 Task: Create a task  Integrate a new online platform for online cooking lessons , assign it to team member softage.2@softage.net in the project BitBridge and update the status of the task to  Off Track , set the priority of the task to Medium
Action: Mouse moved to (697, 239)
Screenshot: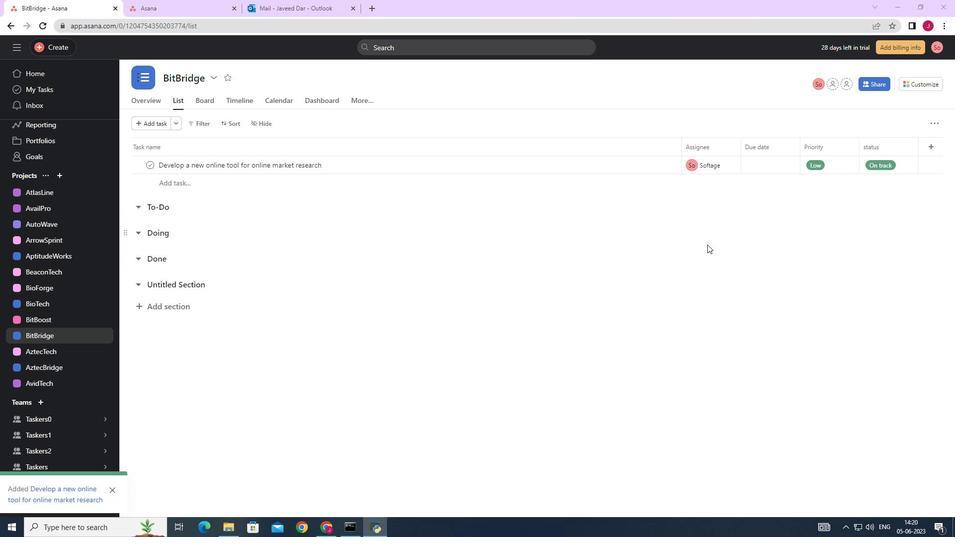 
Action: Mouse scrolled (697, 239) with delta (0, 0)
Screenshot: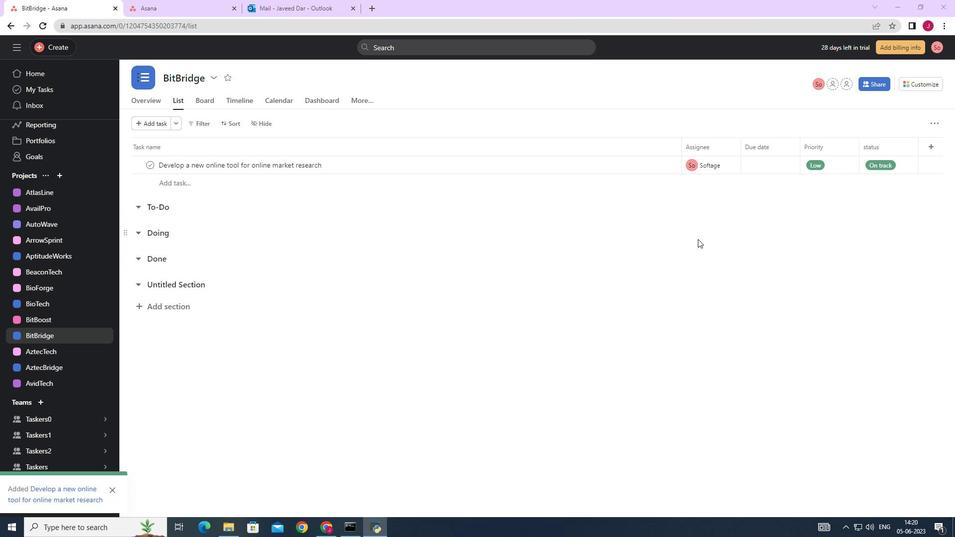 
Action: Mouse scrolled (697, 239) with delta (0, 0)
Screenshot: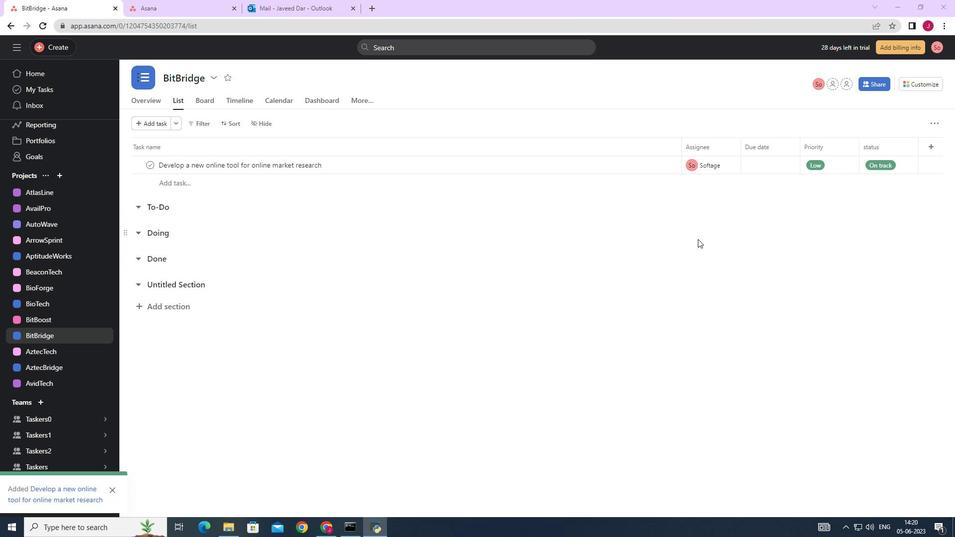 
Action: Mouse scrolled (697, 239) with delta (0, 0)
Screenshot: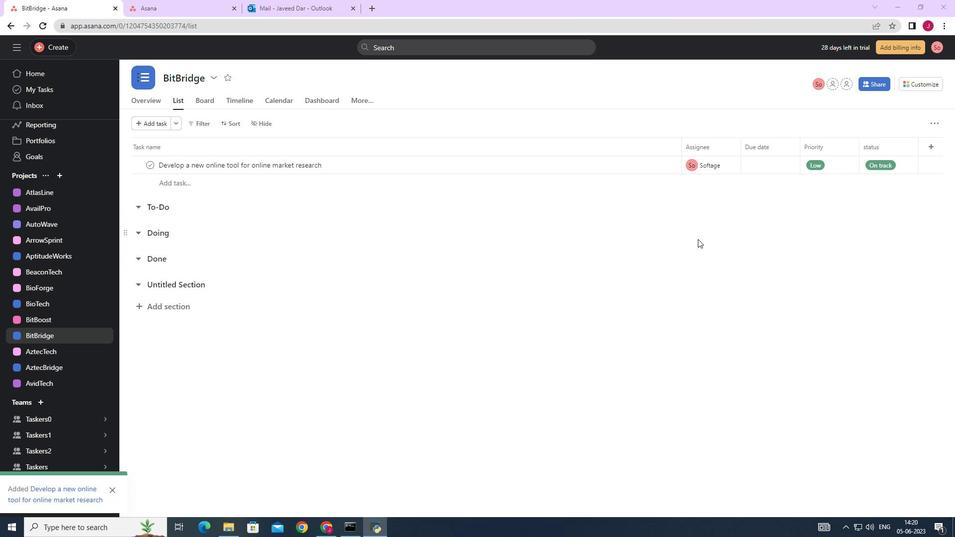
Action: Mouse moved to (55, 46)
Screenshot: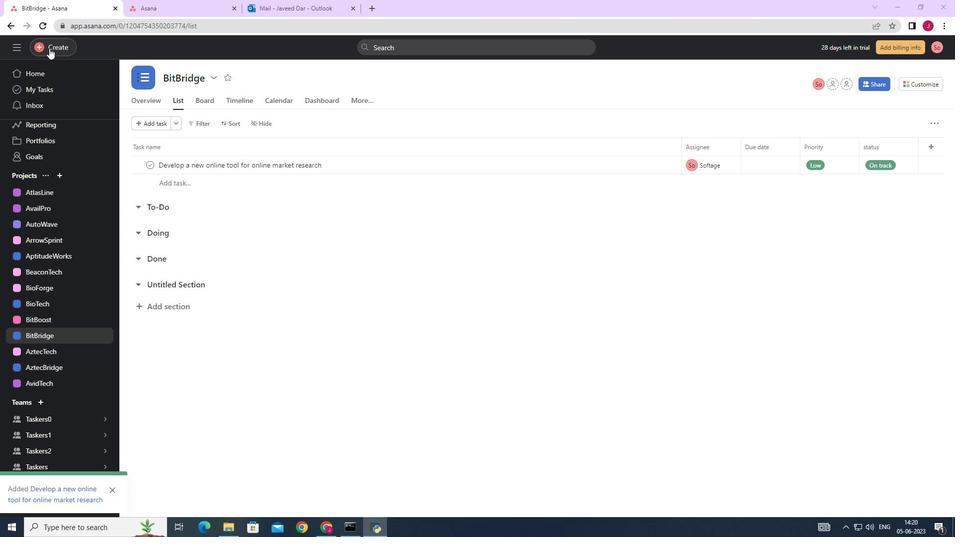 
Action: Mouse pressed left at (55, 46)
Screenshot: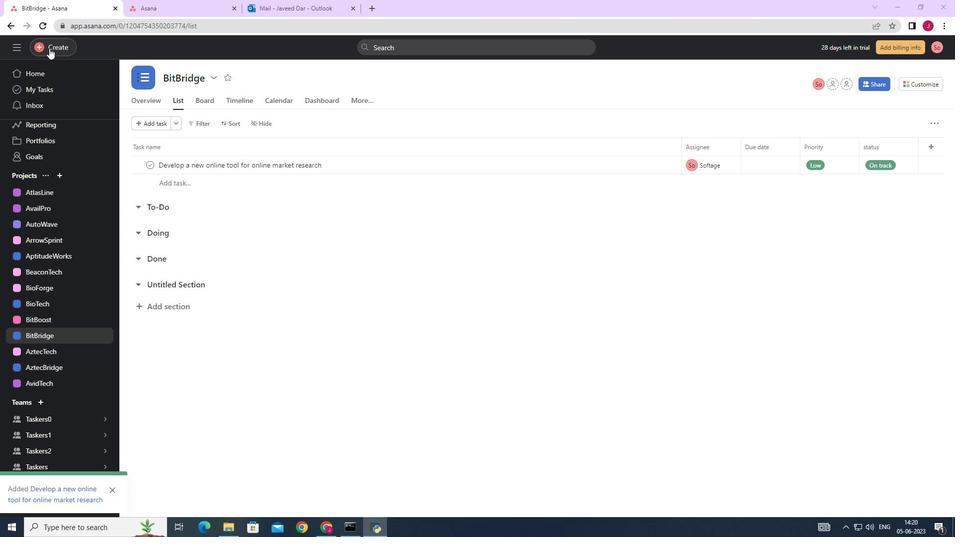 
Action: Mouse moved to (109, 51)
Screenshot: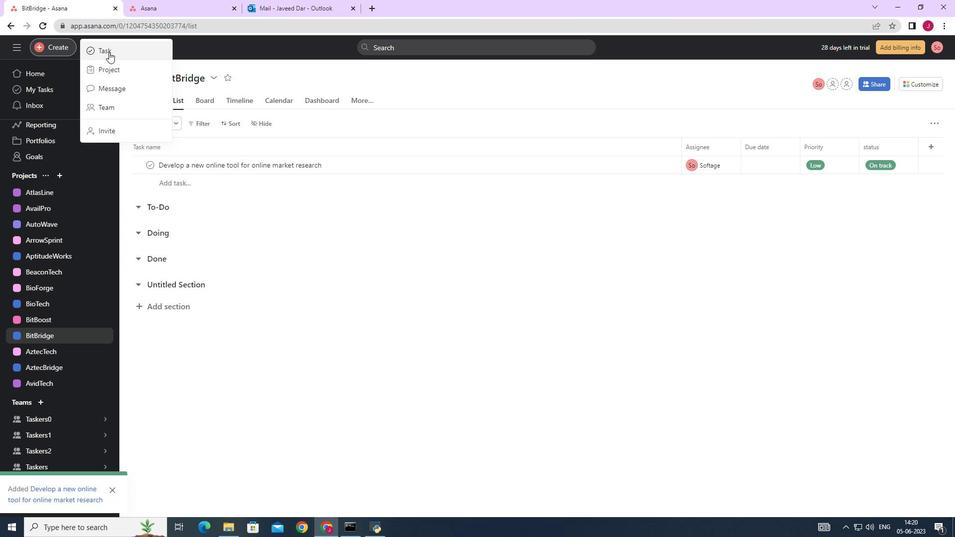 
Action: Mouse pressed left at (109, 51)
Screenshot: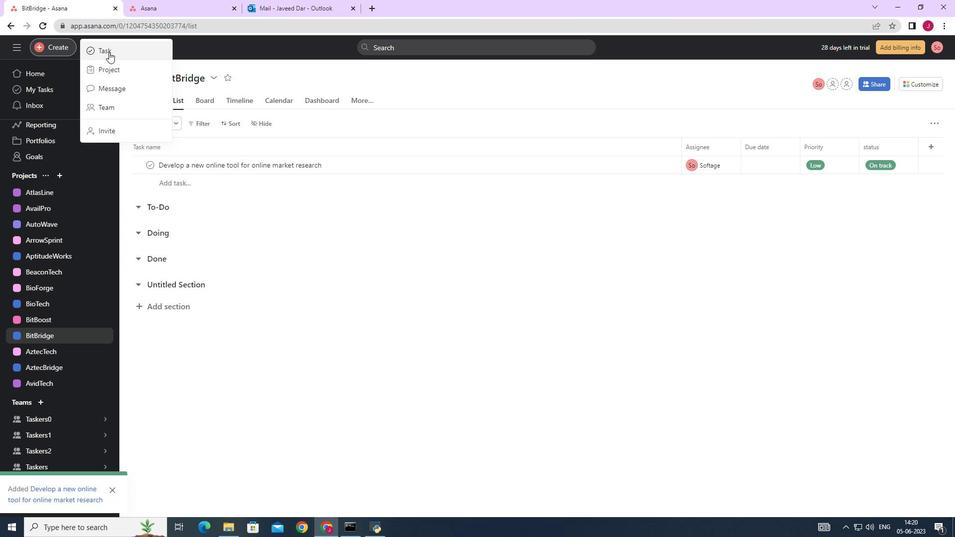 
Action: Mouse moved to (755, 330)
Screenshot: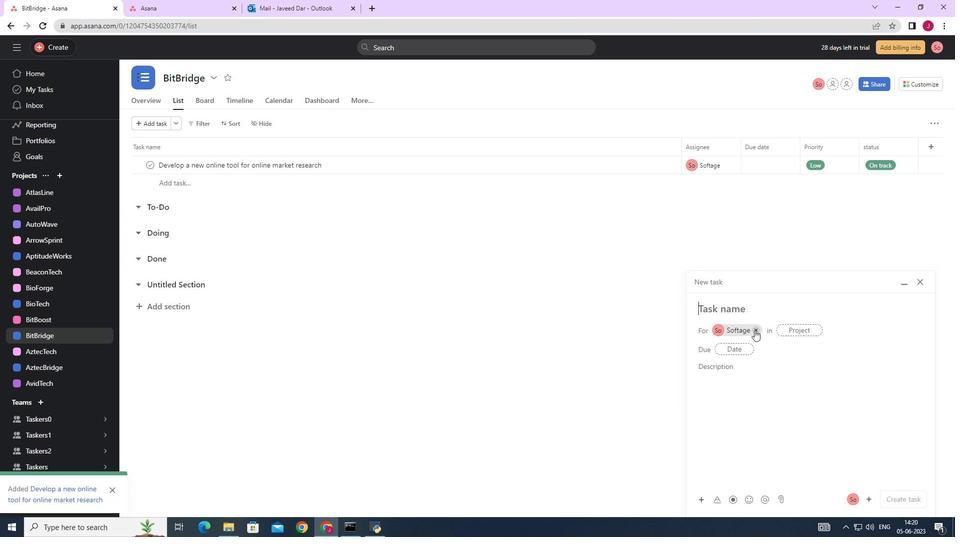 
Action: Mouse pressed left at (755, 330)
Screenshot: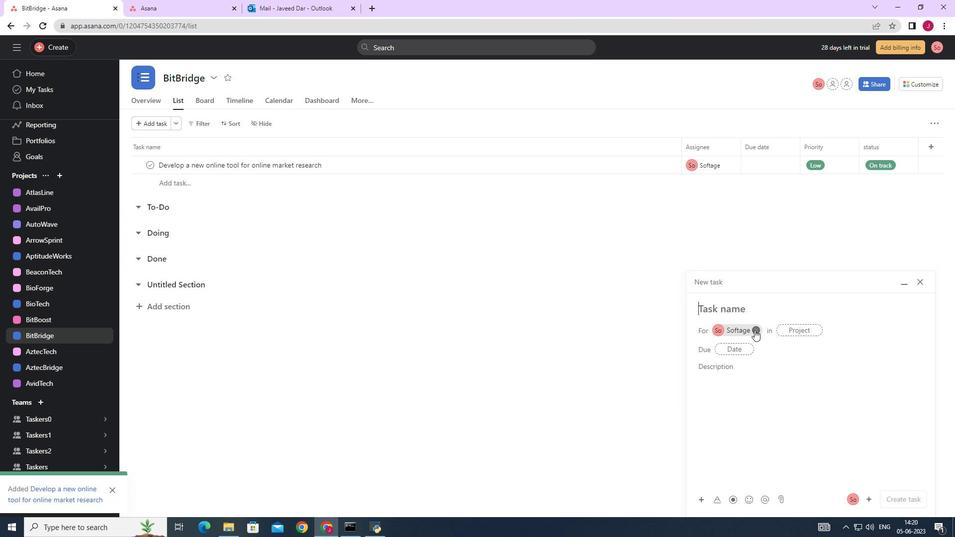 
Action: Mouse moved to (723, 311)
Screenshot: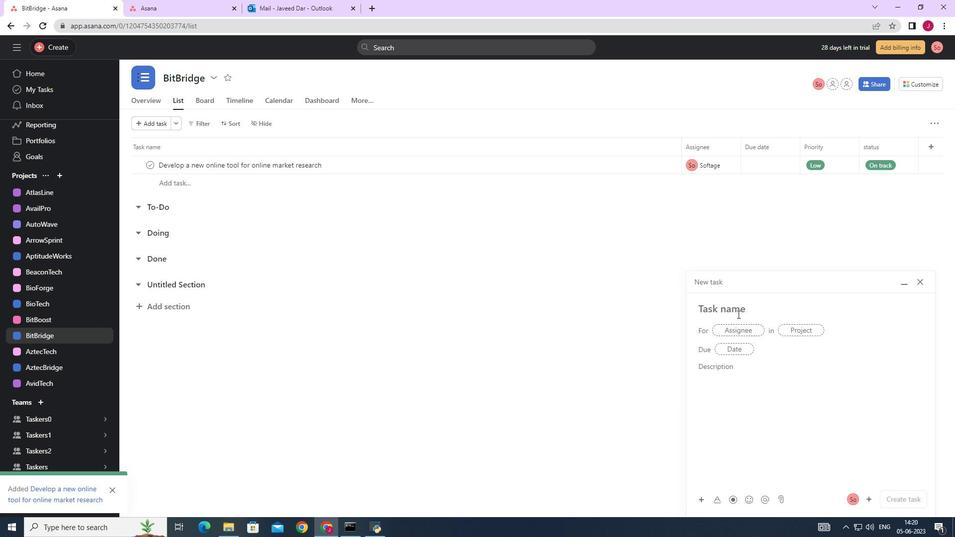 
Action: Mouse pressed left at (723, 311)
Screenshot: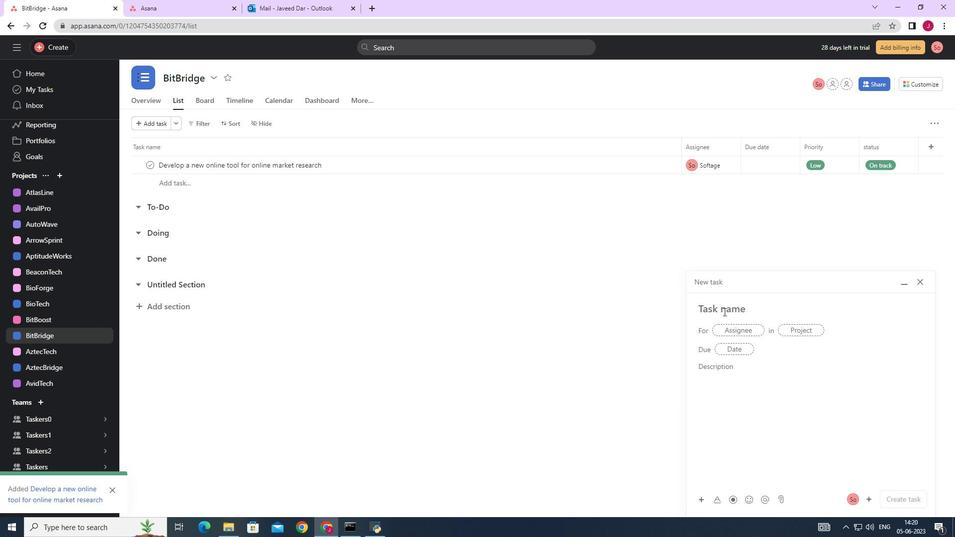 
Action: Mouse moved to (720, 311)
Screenshot: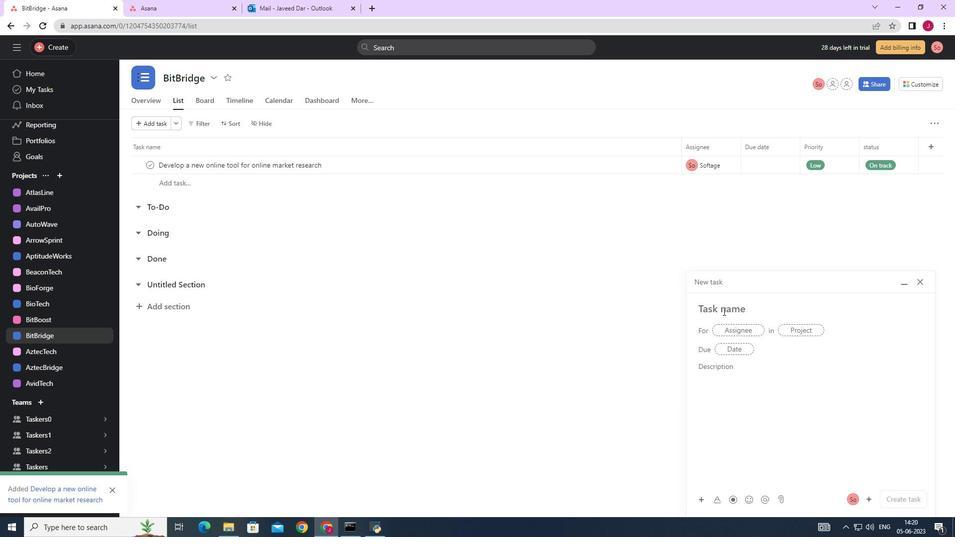 
Action: Key pressed <Key.caps_lock>I<Key.caps_lock>ntegrate<Key.space>a<Key.space>new<Key.space>online<Key.space>platform<Key.space>for<Key.space>online<Key.space>cooking<Key.space>lessons
Screenshot: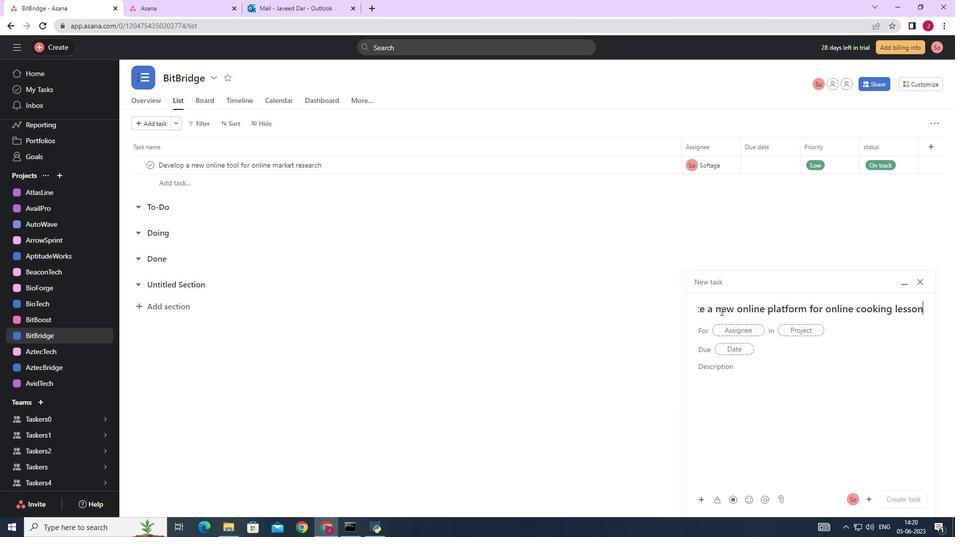 
Action: Mouse moved to (730, 328)
Screenshot: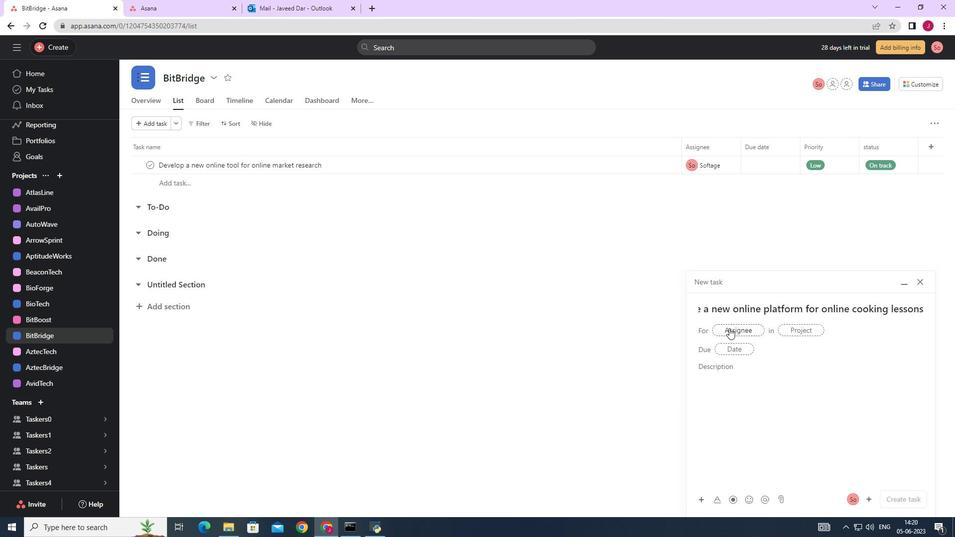 
Action: Mouse pressed left at (730, 328)
Screenshot: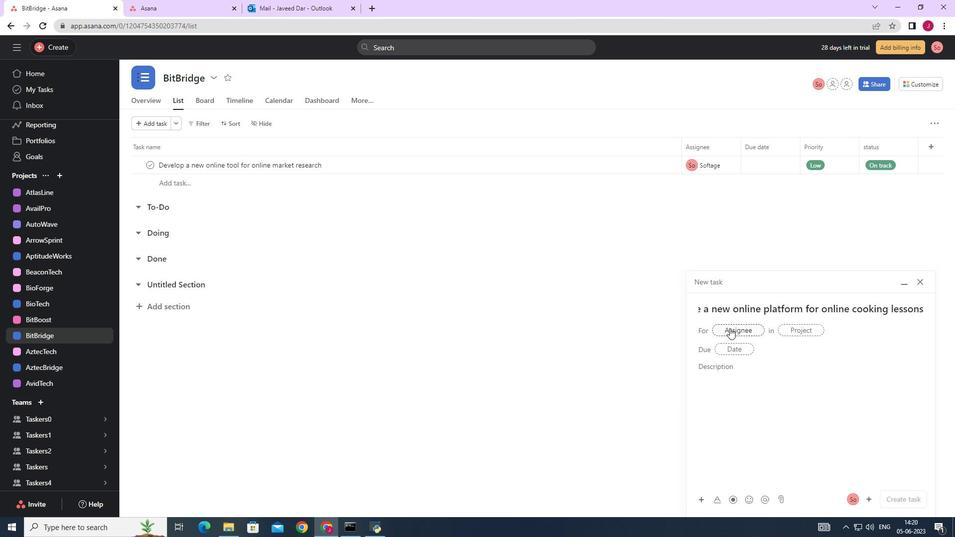 
Action: Mouse moved to (729, 331)
Screenshot: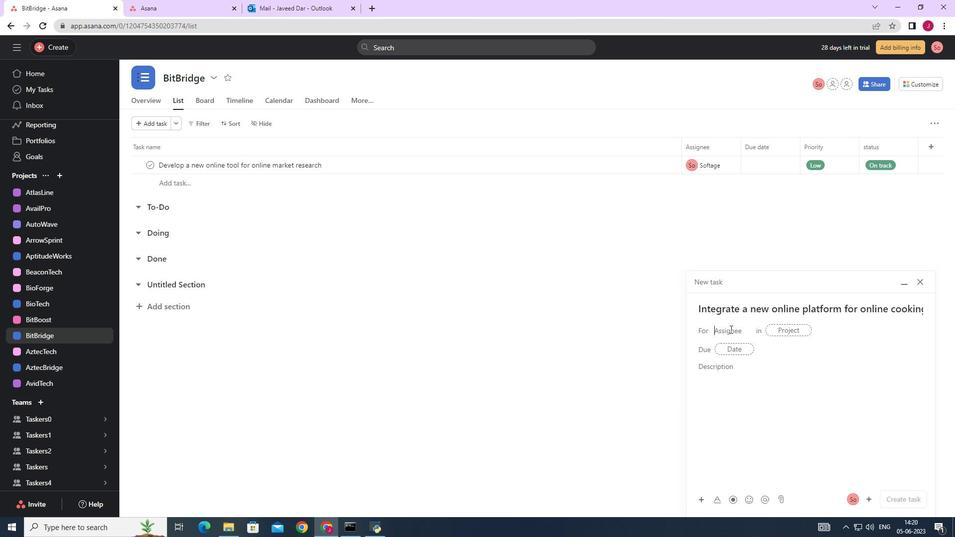 
Action: Key pressed softage.1
Screenshot: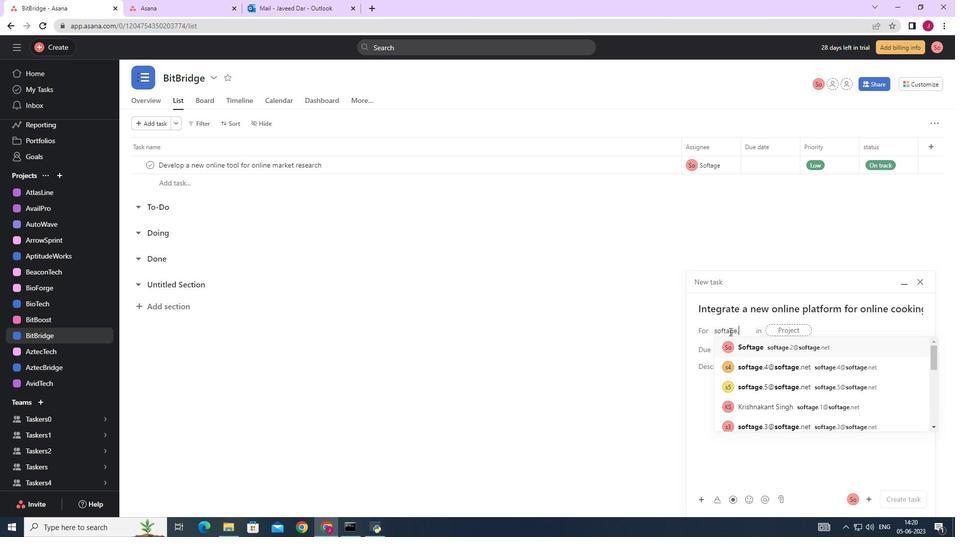 
Action: Mouse moved to (759, 335)
Screenshot: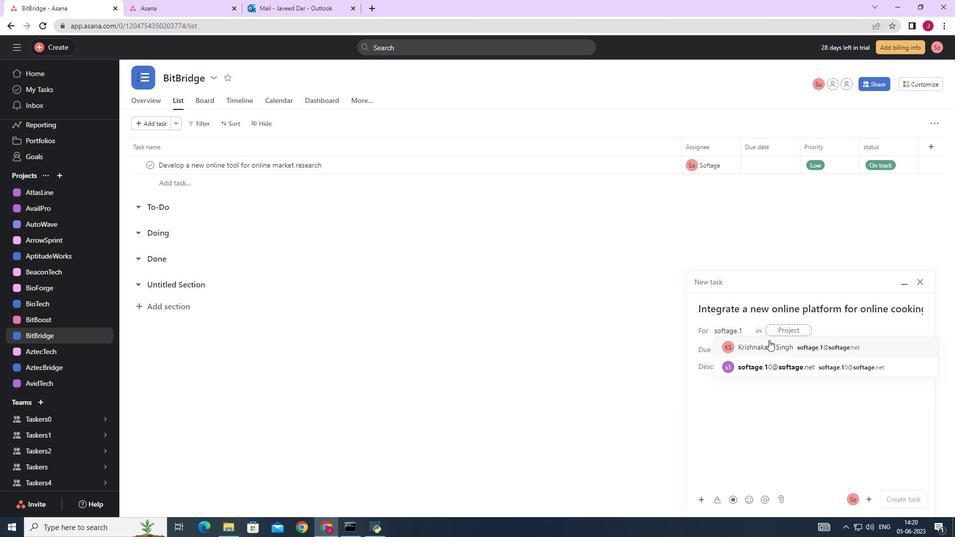 
Action: Key pressed <Key.backspace>2
Screenshot: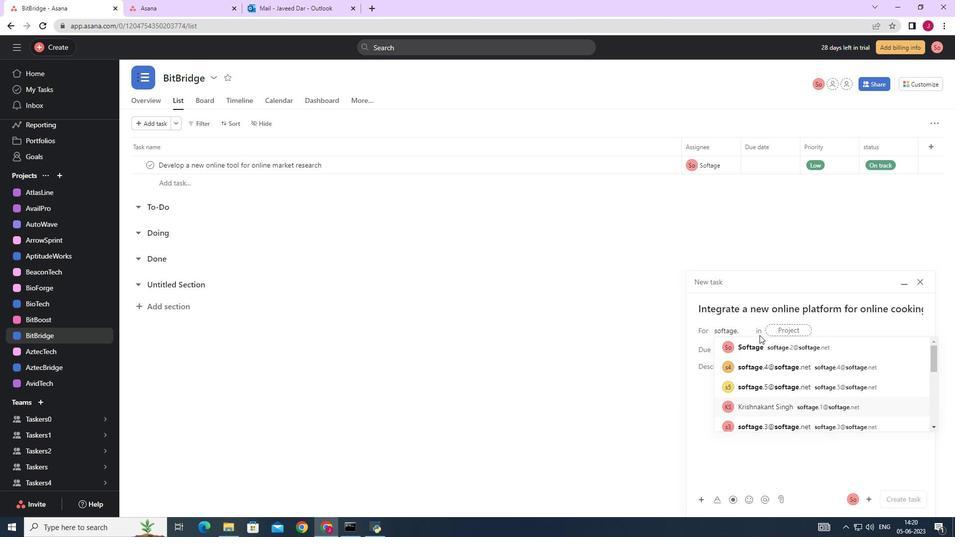 
Action: Mouse moved to (773, 347)
Screenshot: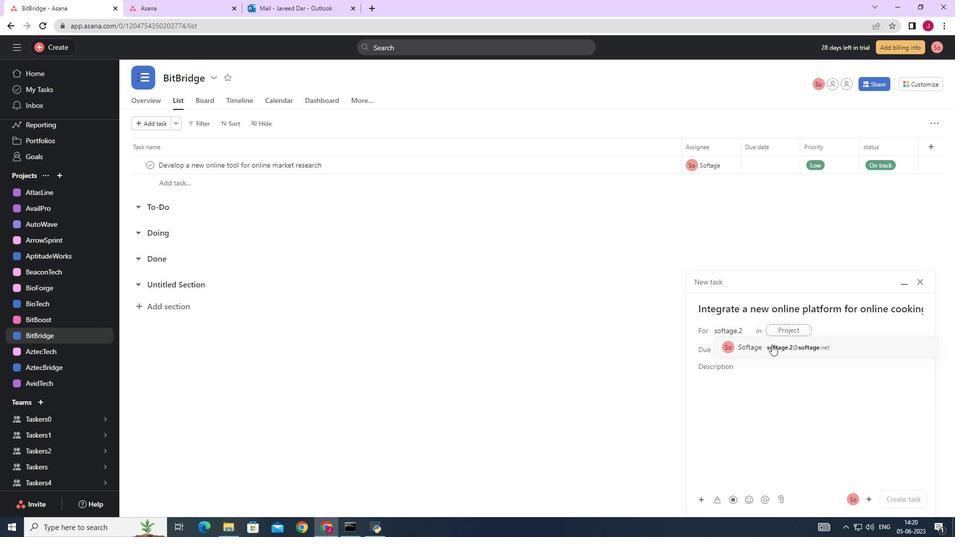 
Action: Mouse pressed left at (773, 347)
Screenshot: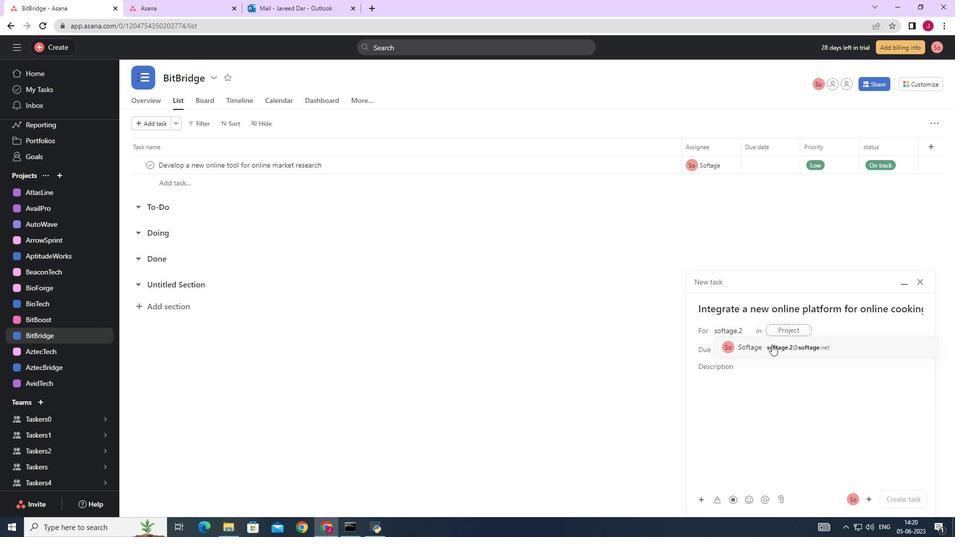 
Action: Mouse moved to (623, 346)
Screenshot: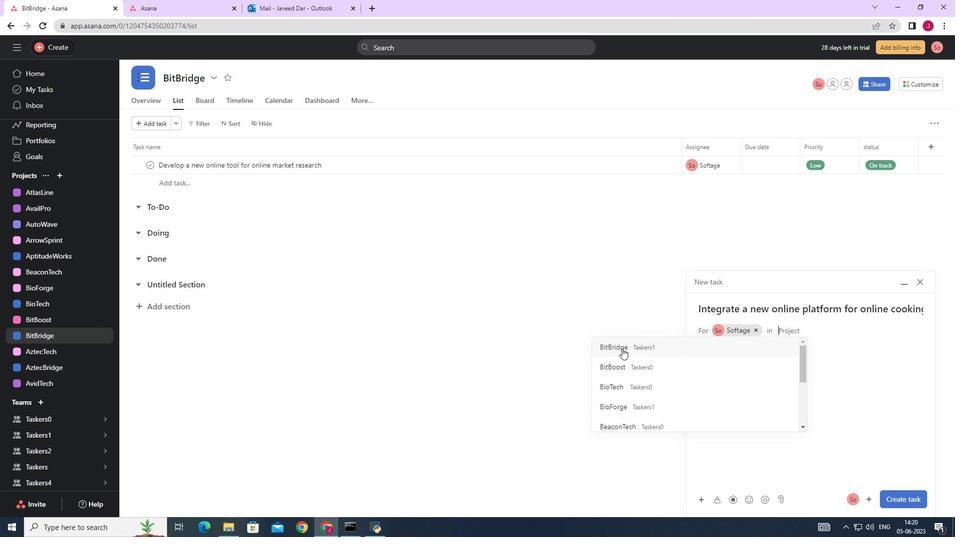 
Action: Mouse pressed left at (623, 346)
Screenshot: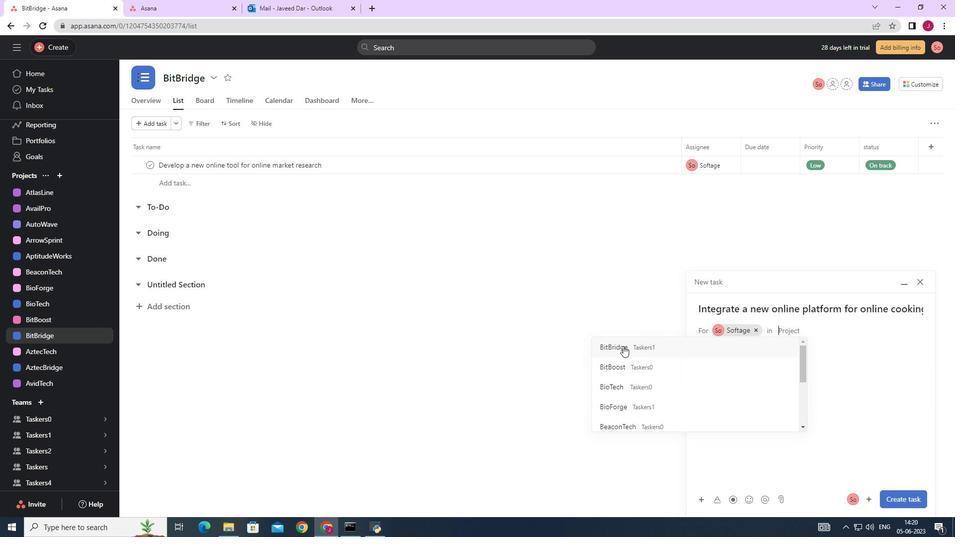 
Action: Mouse moved to (750, 373)
Screenshot: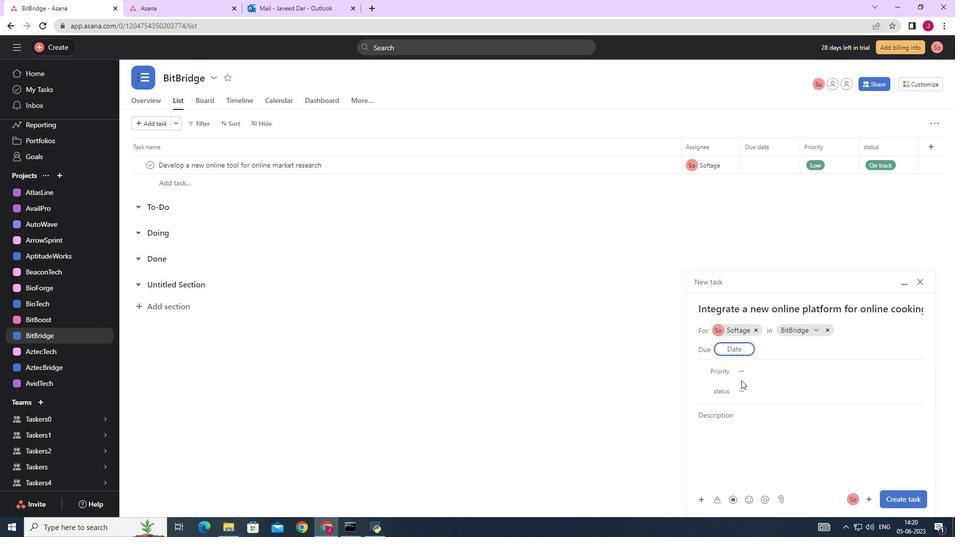 
Action: Mouse pressed left at (750, 373)
Screenshot: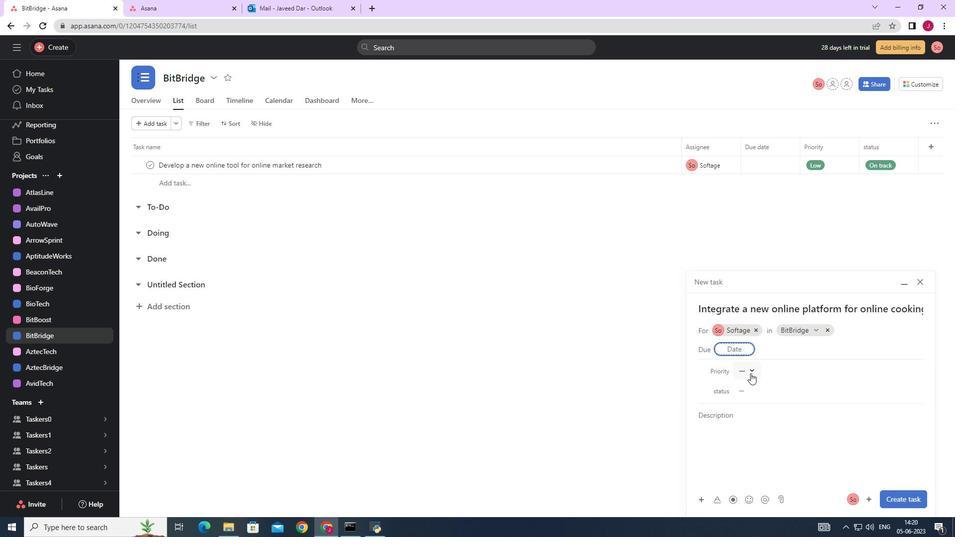 
Action: Mouse moved to (762, 420)
Screenshot: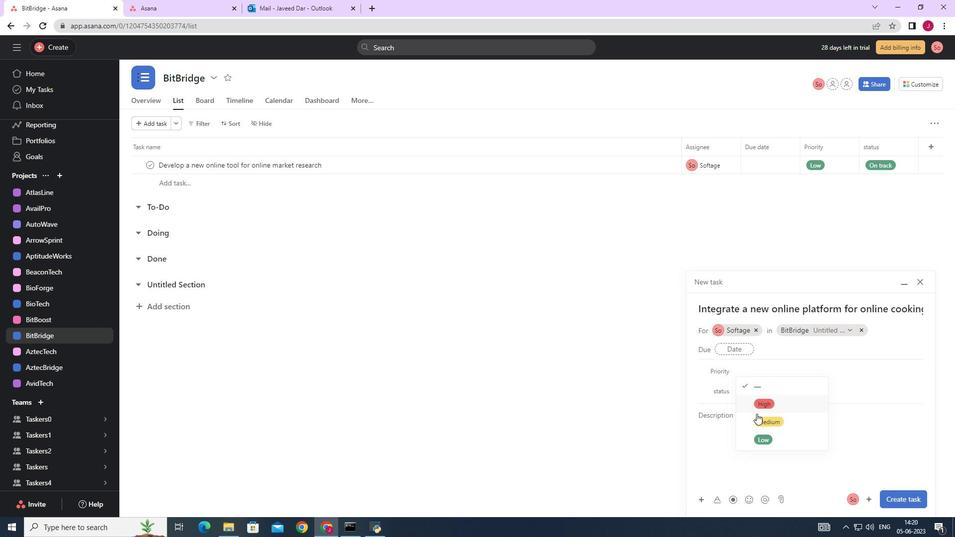 
Action: Mouse pressed left at (762, 420)
Screenshot: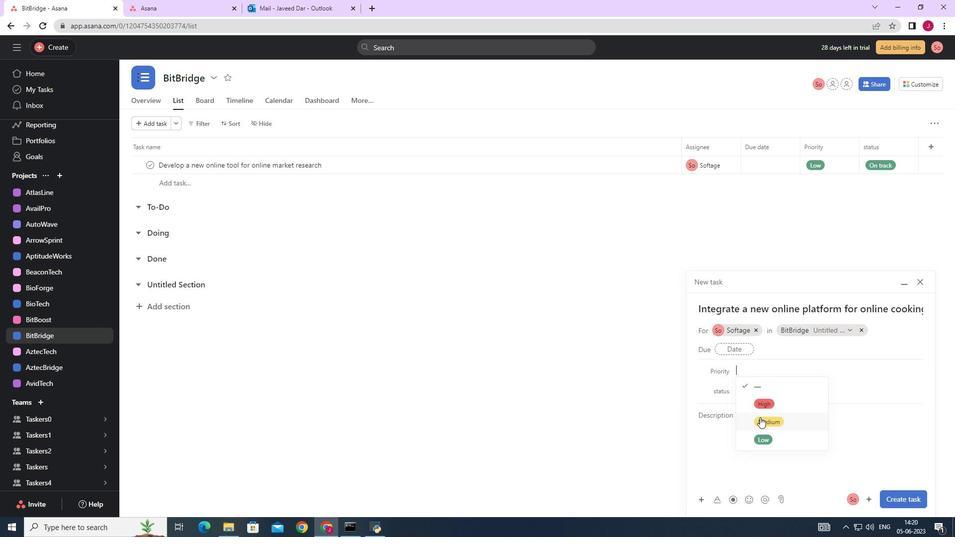 
Action: Mouse moved to (749, 387)
Screenshot: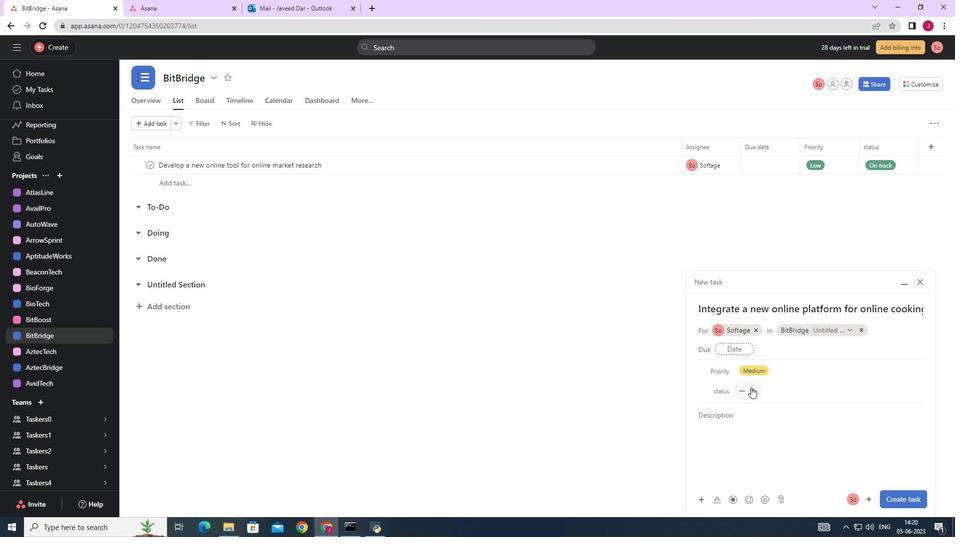 
Action: Mouse pressed left at (749, 387)
Screenshot: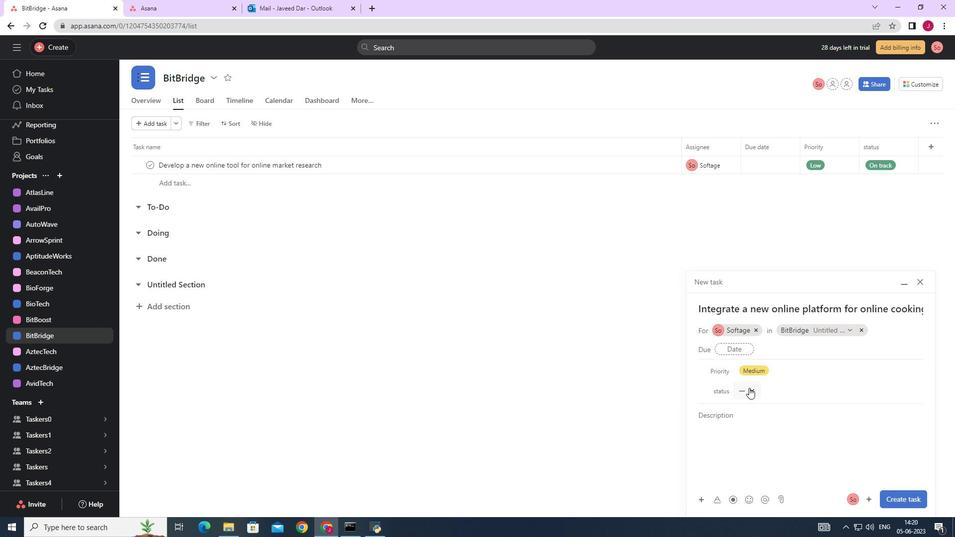 
Action: Mouse moved to (767, 442)
Screenshot: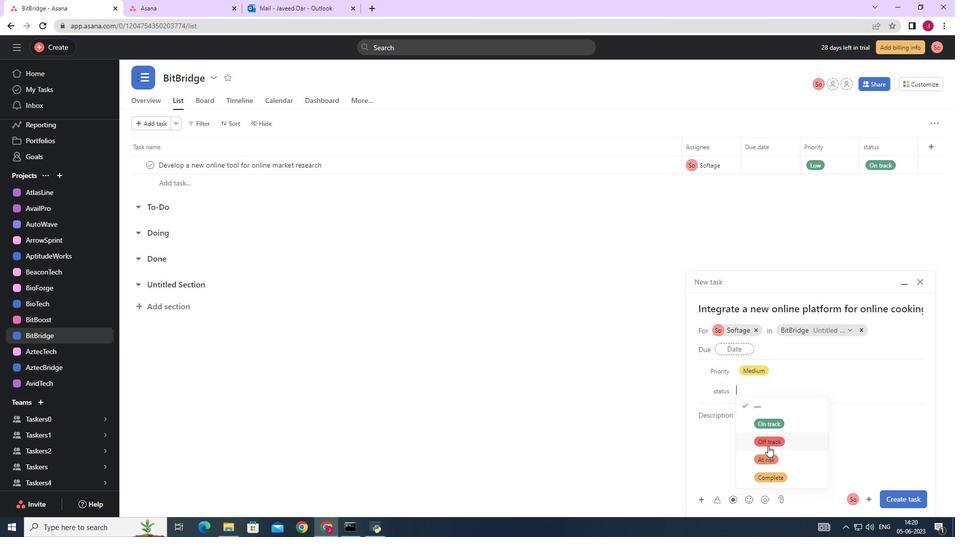 
Action: Mouse pressed left at (767, 442)
Screenshot: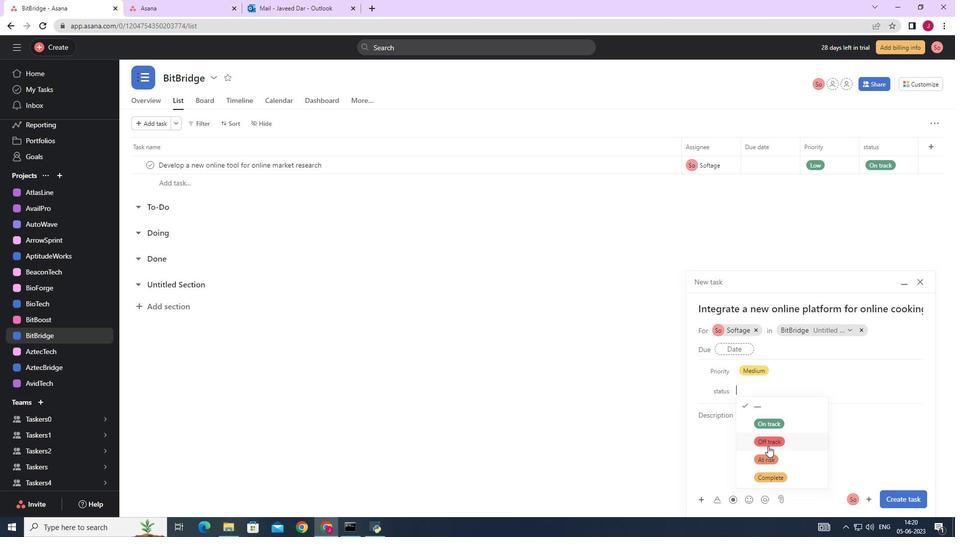 
Action: Mouse moved to (904, 500)
Screenshot: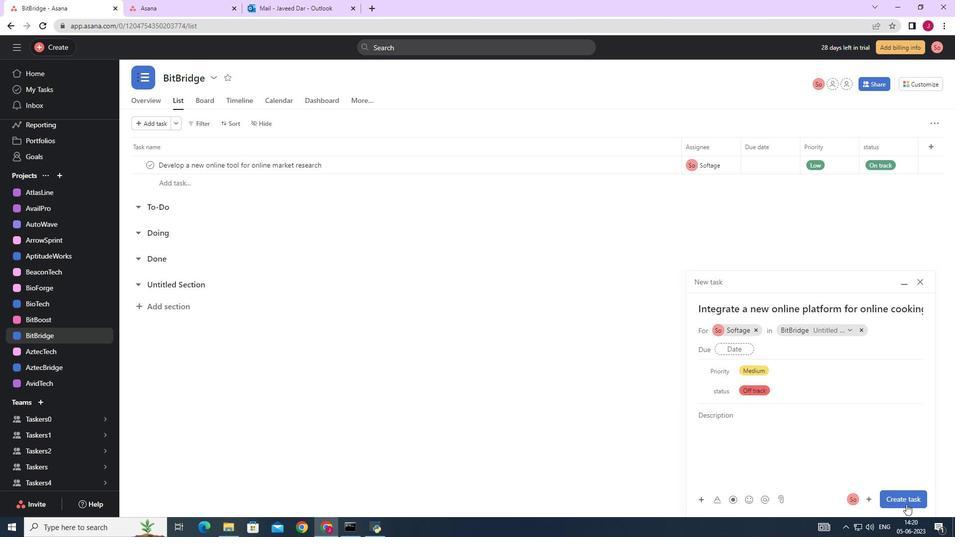 
Action: Mouse pressed left at (904, 500)
Screenshot: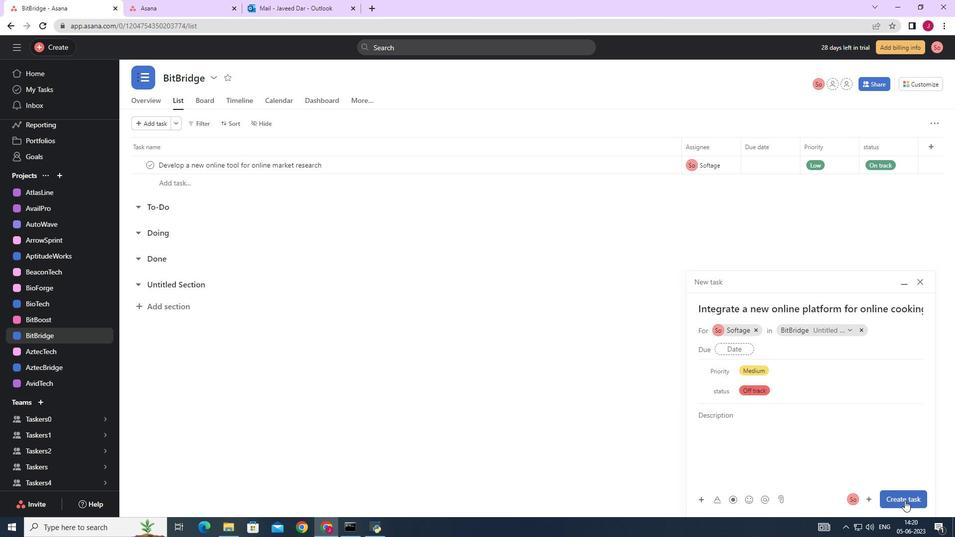 
Action: Mouse moved to (860, 429)
Screenshot: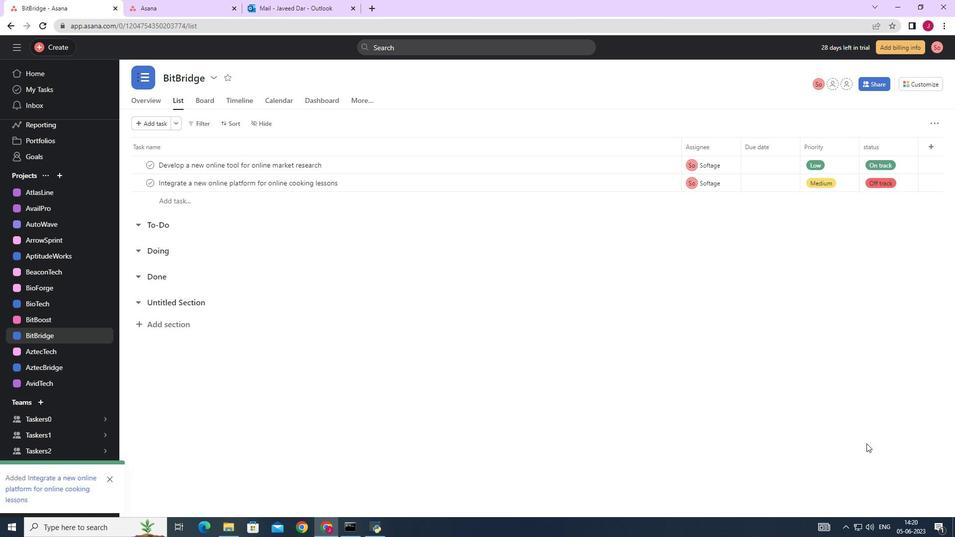 
